 Task: Add Three Bridges Chile Verde Egg Bites to the cart.
Action: Mouse moved to (22, 110)
Screenshot: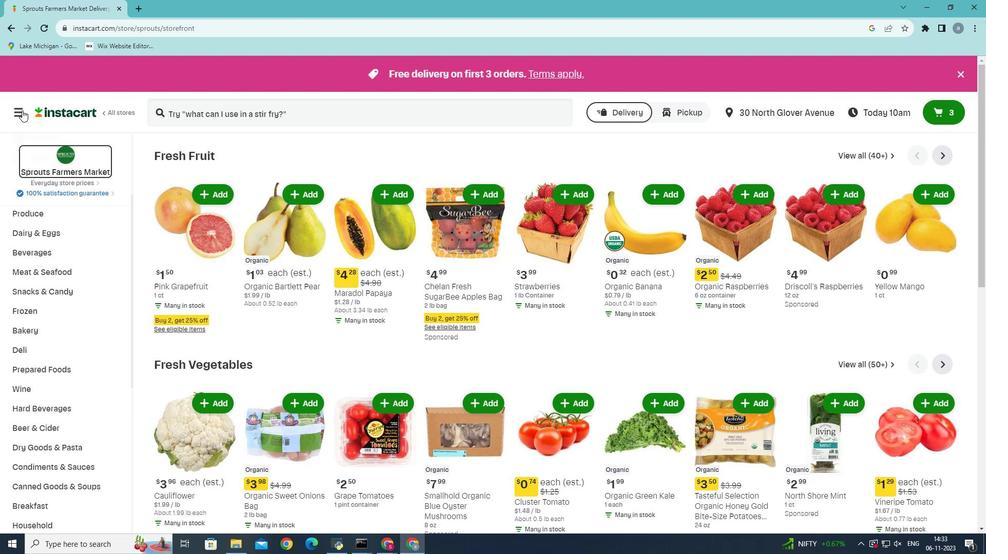 
Action: Mouse pressed left at (22, 110)
Screenshot: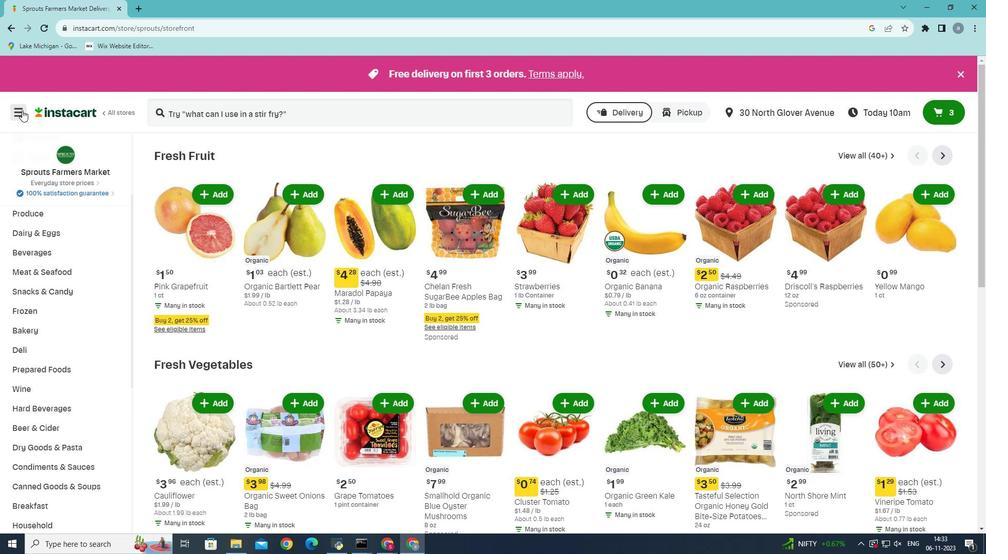 
Action: Mouse moved to (45, 285)
Screenshot: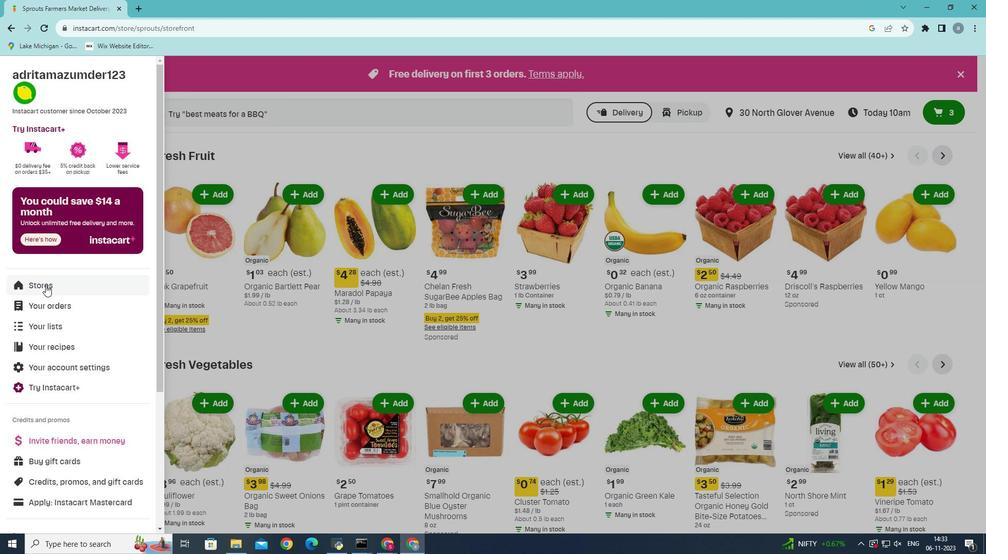 
Action: Mouse pressed left at (45, 285)
Screenshot: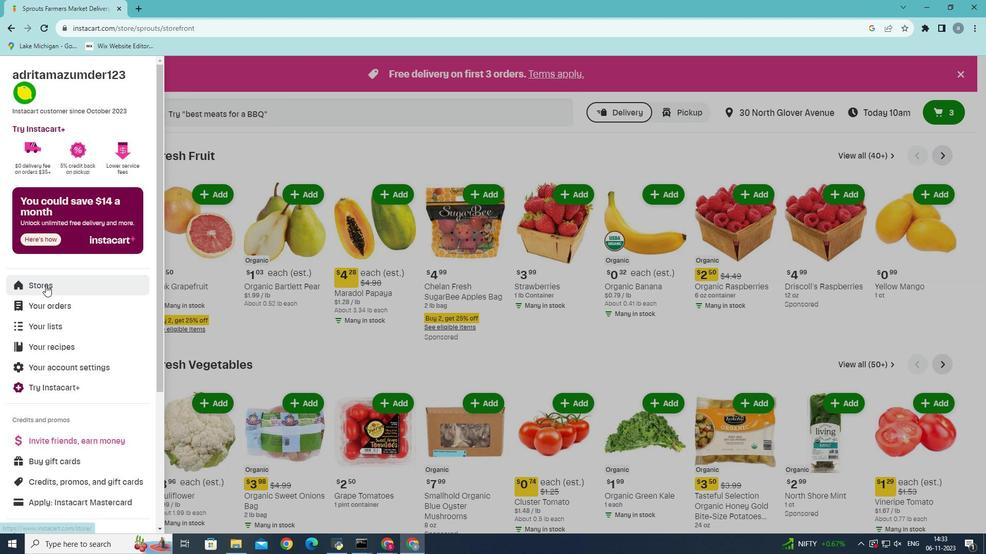 
Action: Mouse moved to (232, 117)
Screenshot: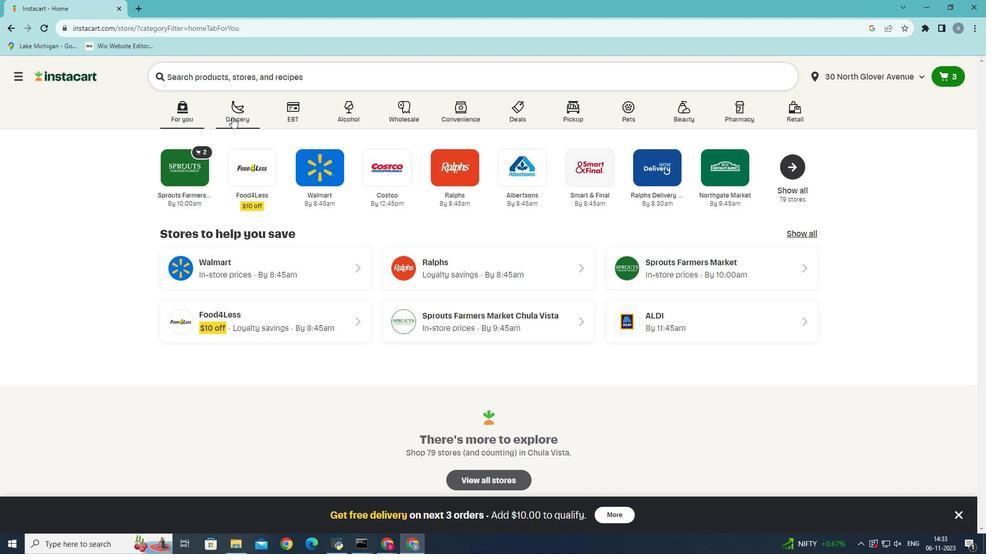 
Action: Mouse pressed left at (232, 117)
Screenshot: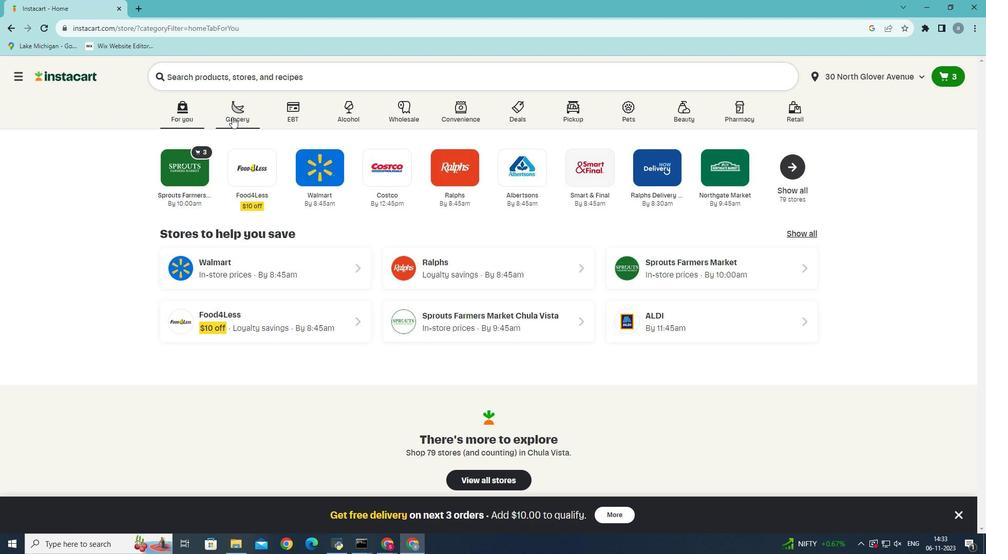 
Action: Mouse moved to (232, 307)
Screenshot: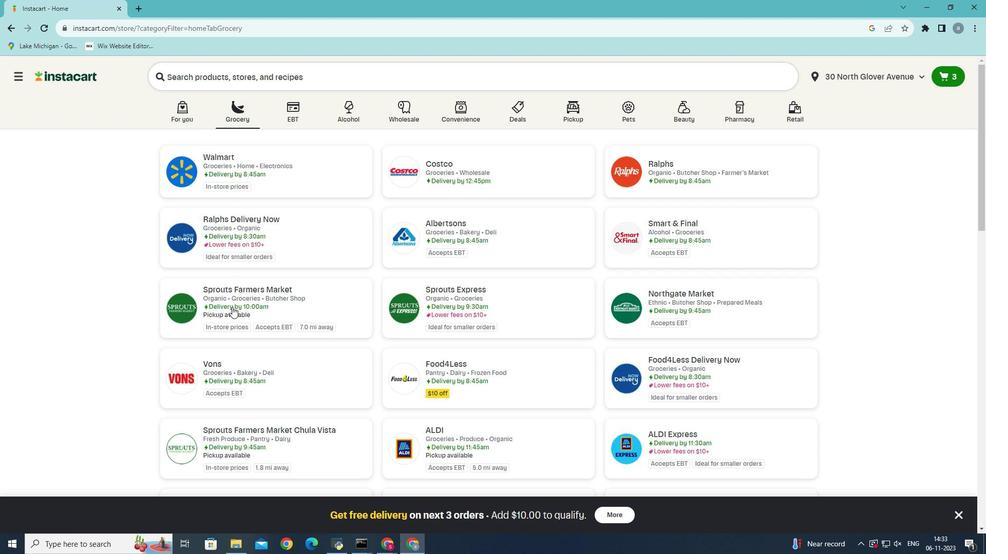 
Action: Mouse pressed left at (232, 307)
Screenshot: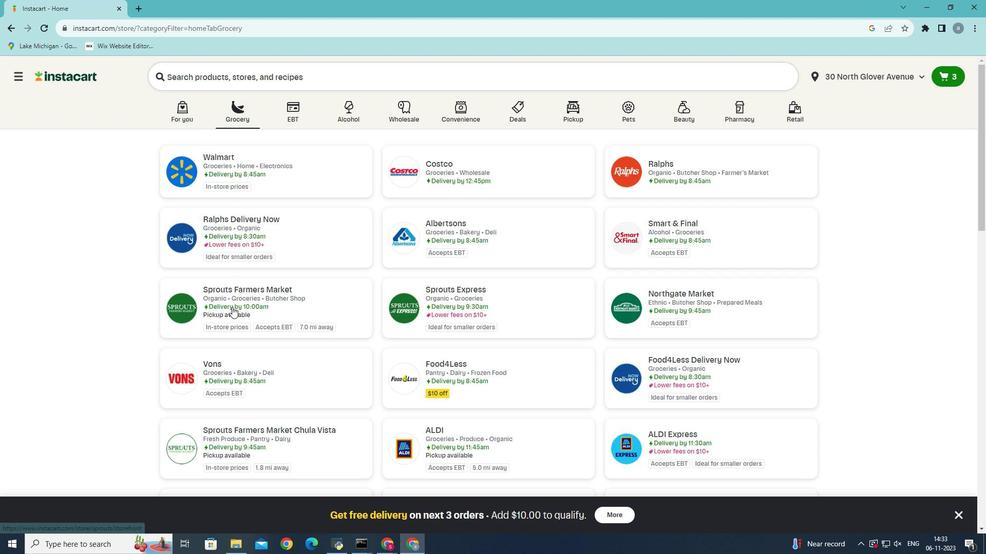 
Action: Mouse moved to (45, 447)
Screenshot: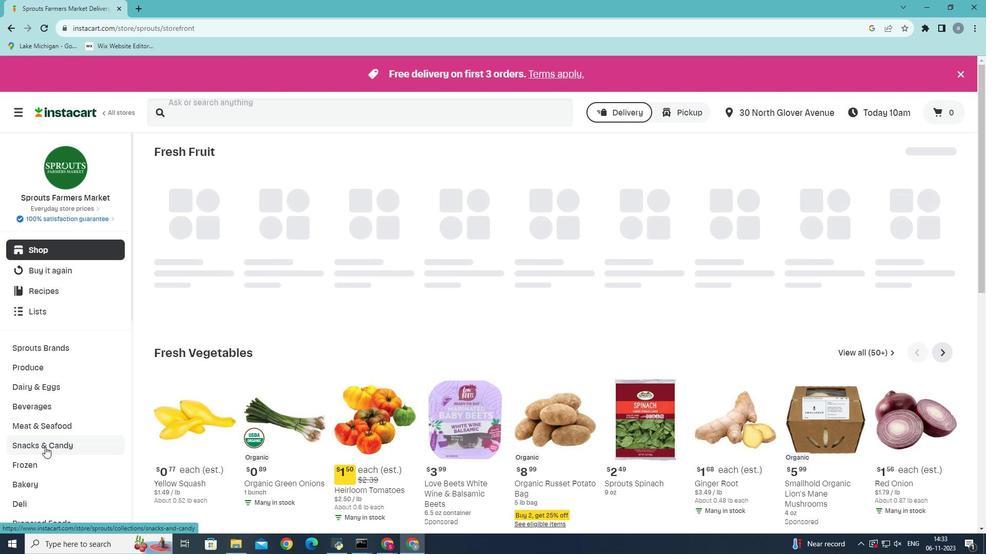 
Action: Mouse scrolled (45, 446) with delta (0, 0)
Screenshot: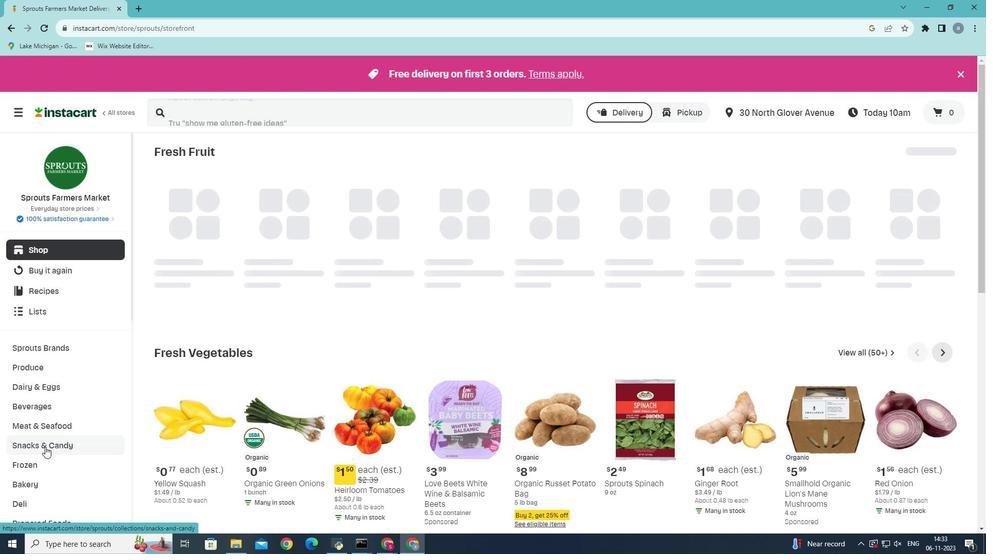 
Action: Mouse moved to (45, 447)
Screenshot: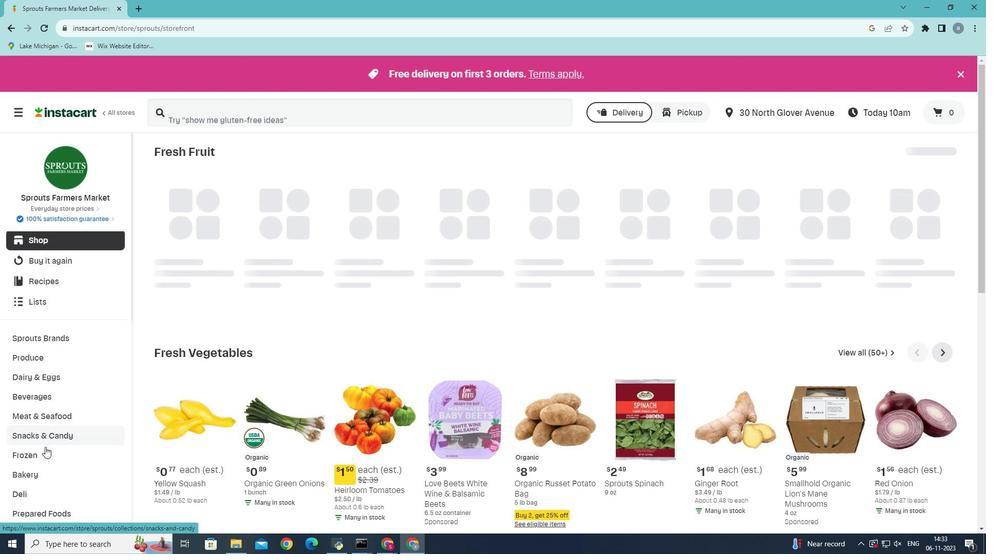 
Action: Mouse scrolled (45, 446) with delta (0, 0)
Screenshot: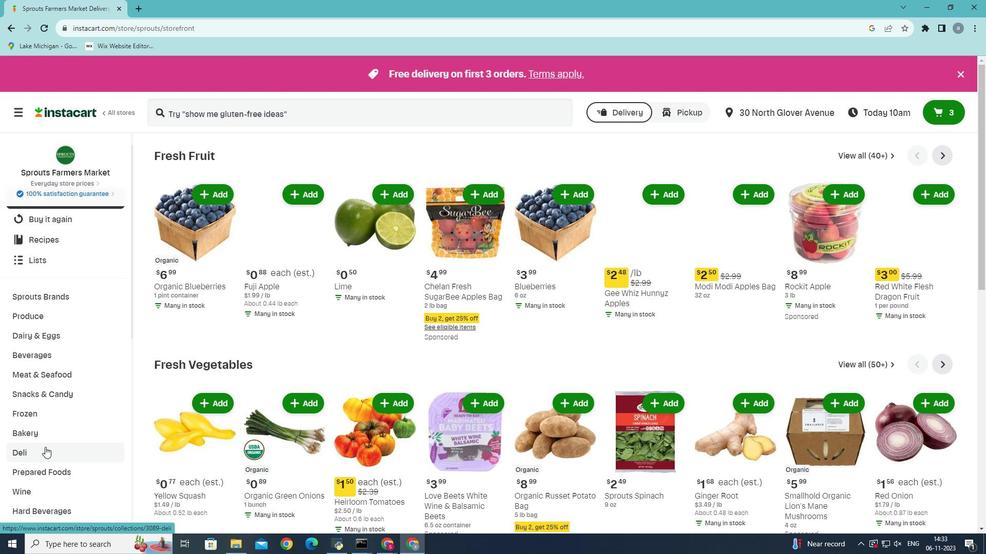 
Action: Mouse moved to (32, 469)
Screenshot: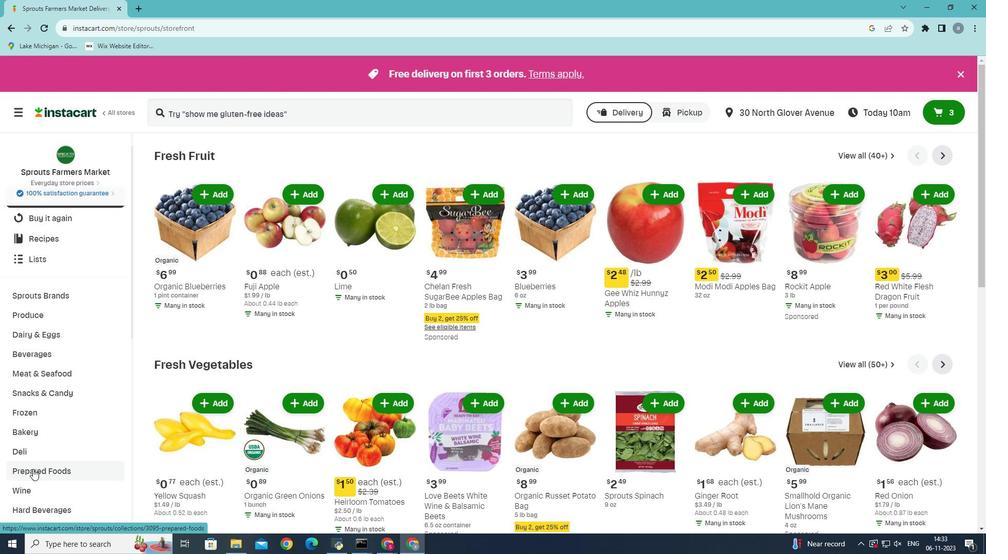 
Action: Mouse pressed left at (32, 469)
Screenshot: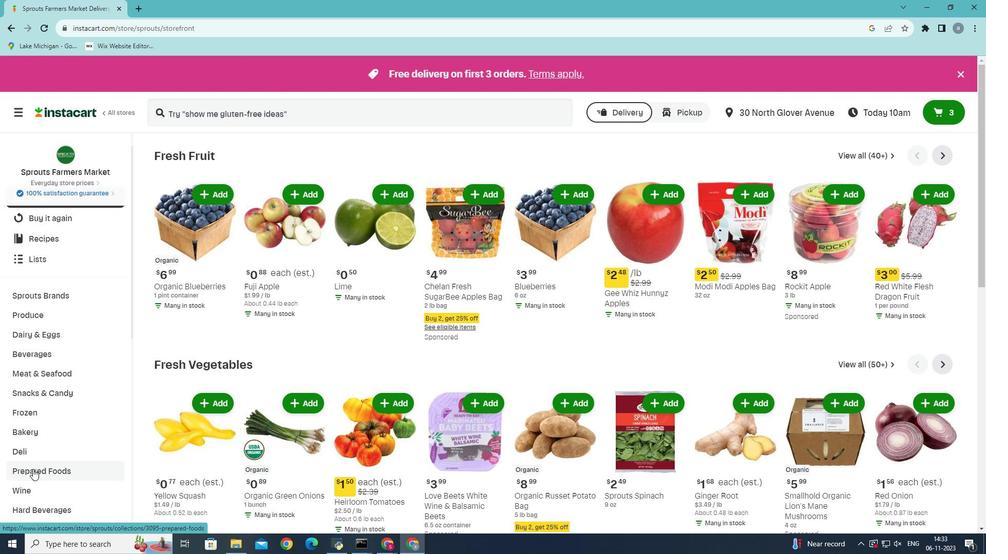 
Action: Mouse moved to (362, 180)
Screenshot: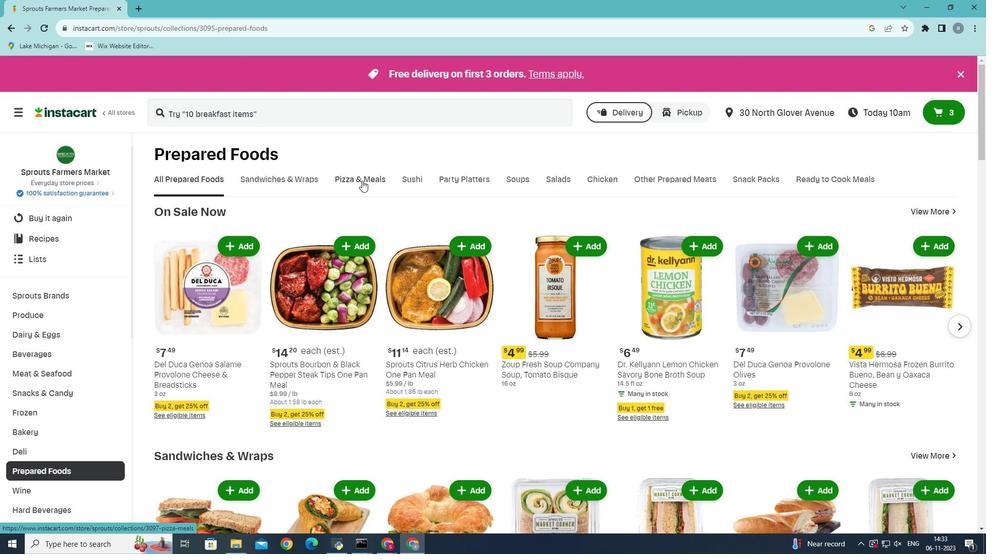 
Action: Mouse pressed left at (362, 180)
Screenshot: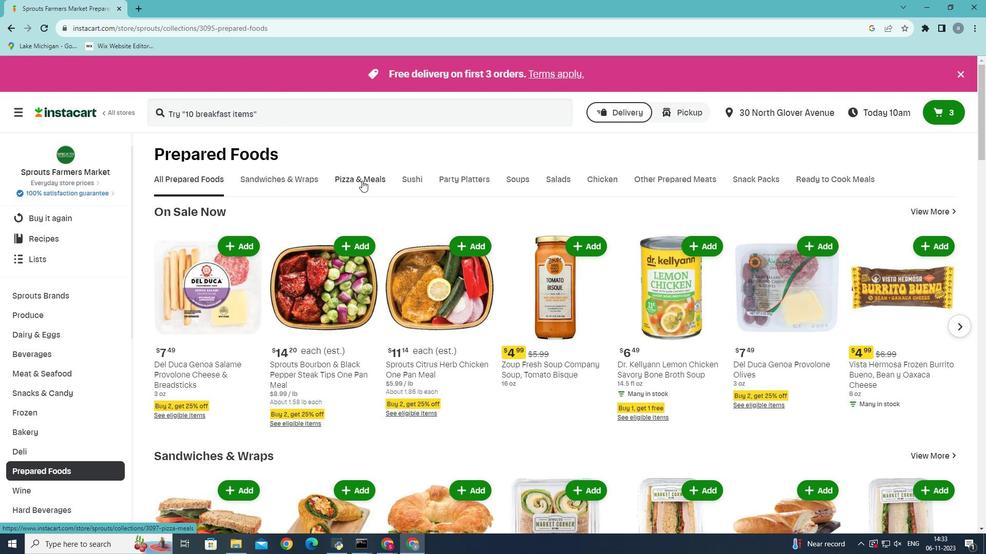 
Action: Mouse moved to (714, 221)
Screenshot: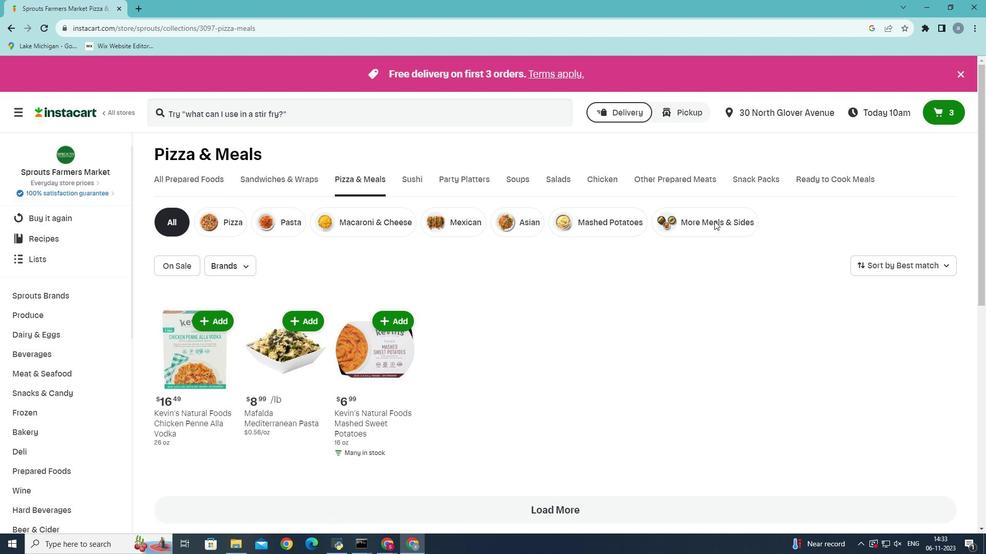 
Action: Mouse pressed left at (714, 221)
Screenshot: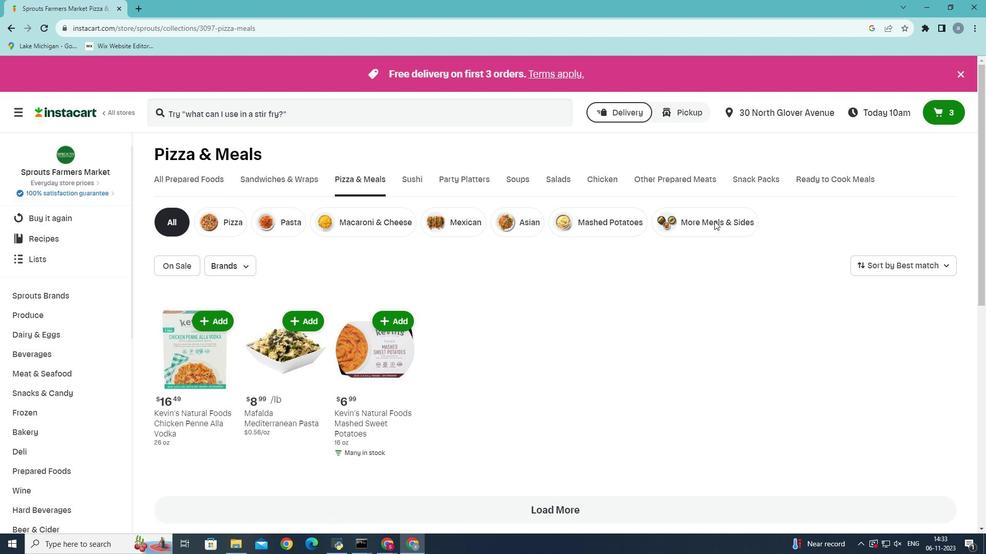 
Action: Mouse moved to (241, 114)
Screenshot: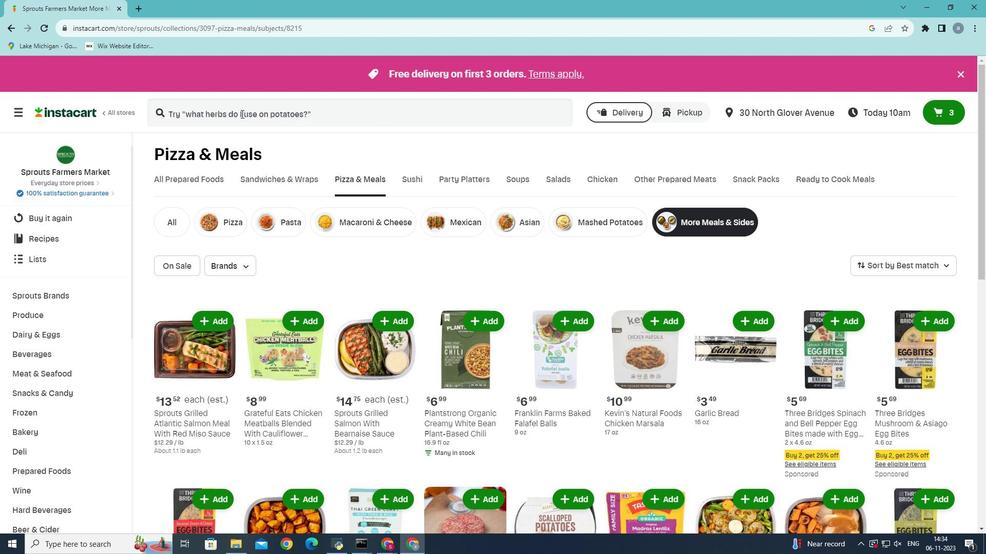 
Action: Mouse pressed left at (241, 114)
Screenshot: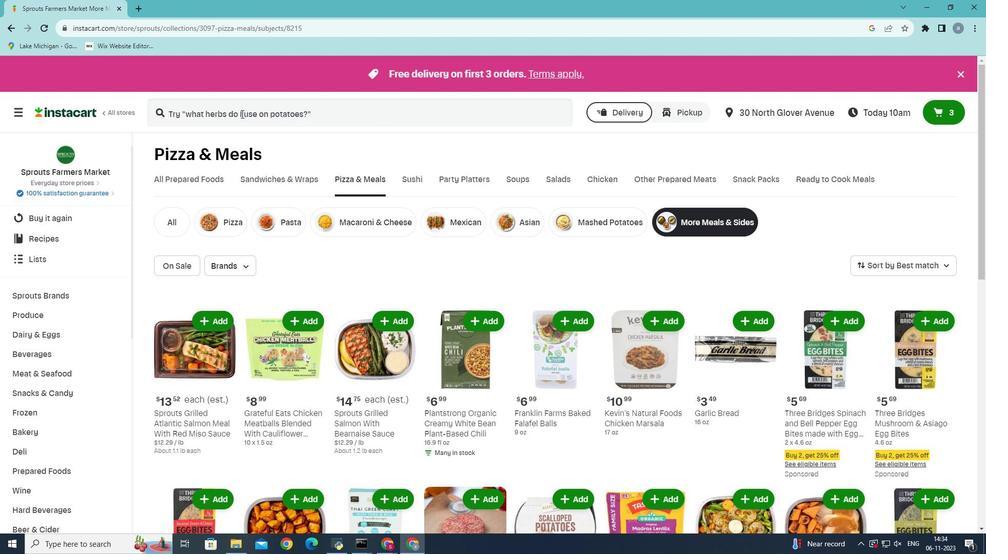 
Action: Mouse moved to (242, 112)
Screenshot: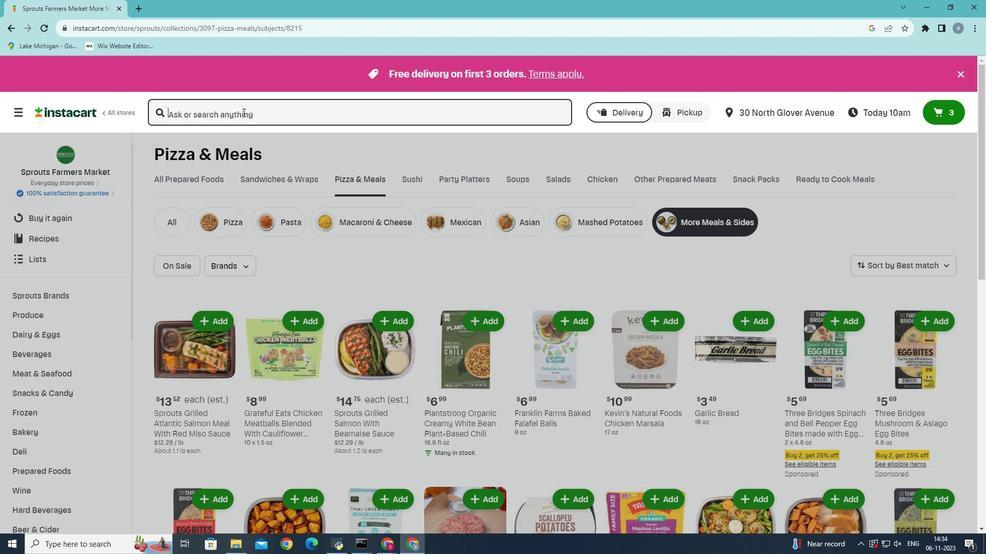 
Action: Key pressed <Key.shift>Threee<Key.backspace><Key.space>bridges<Key.space>chile<Key.space>verde<Key.space>egg<Key.space>bites<Key.enter>
Screenshot: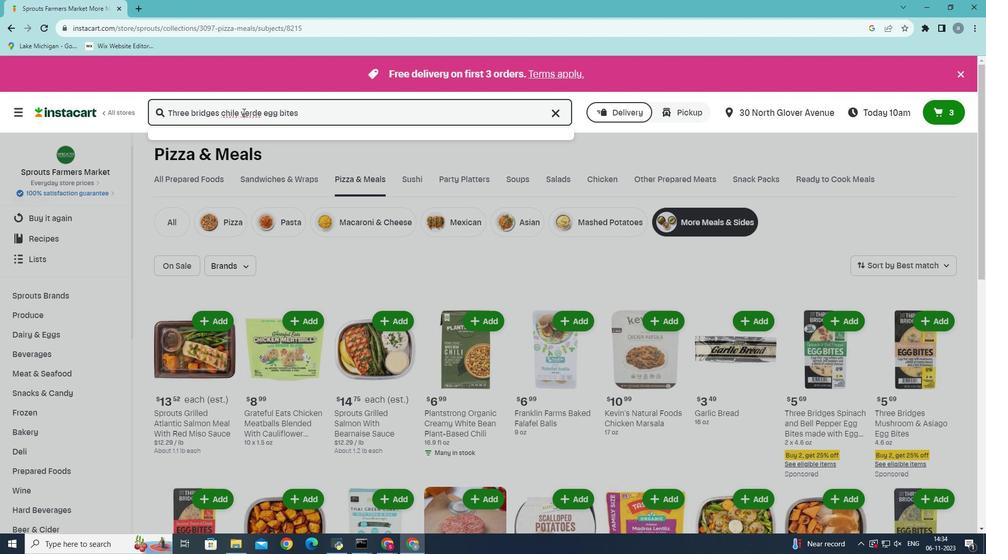 
Action: Mouse moved to (625, 218)
Screenshot: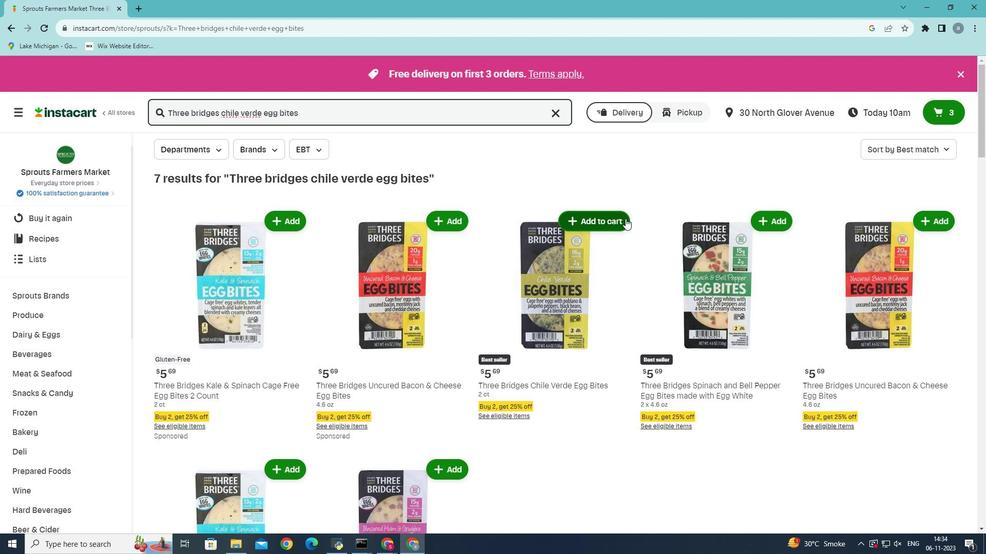 
Action: Mouse pressed left at (625, 218)
Screenshot: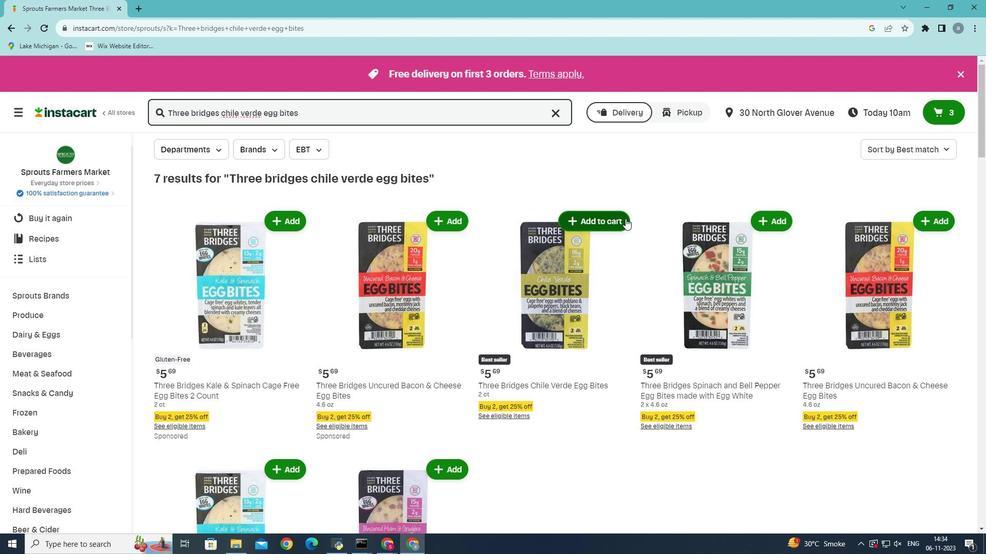 
Action: Mouse moved to (622, 220)
Screenshot: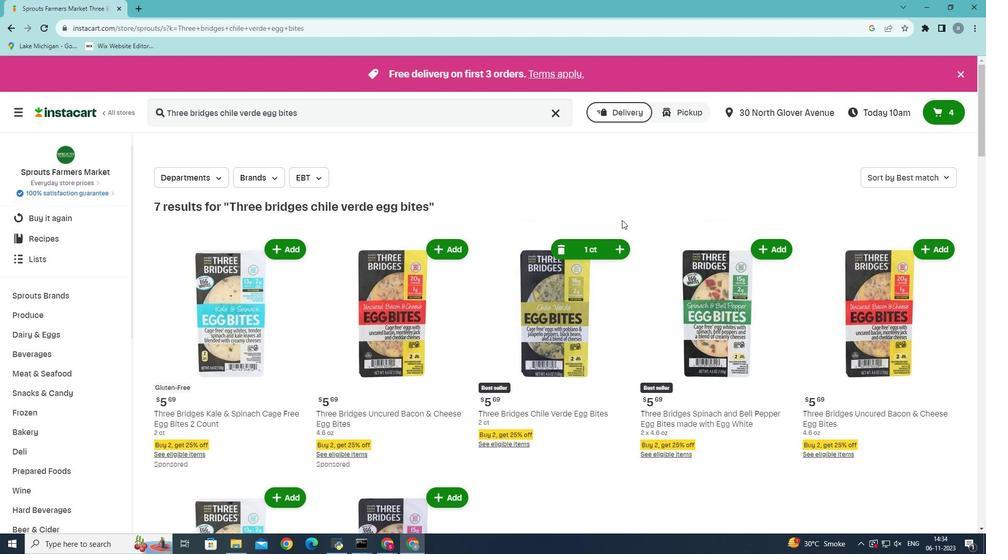
